 Task: Add description "I am humbled and grateful to have received several notable honors and awards throughout my career".
Action: Mouse moved to (716, 66)
Screenshot: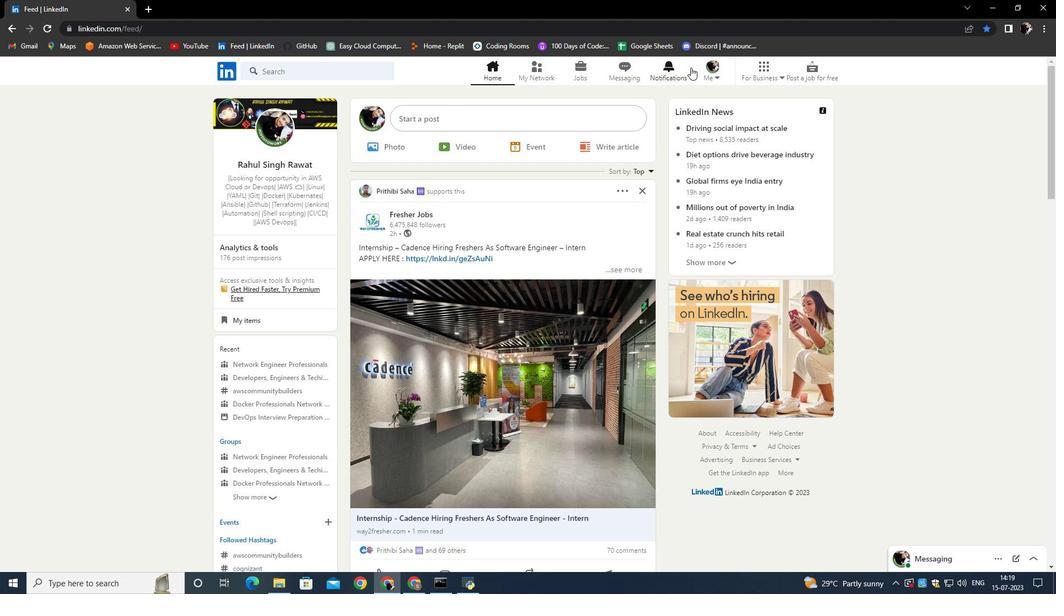
Action: Mouse pressed left at (716, 66)
Screenshot: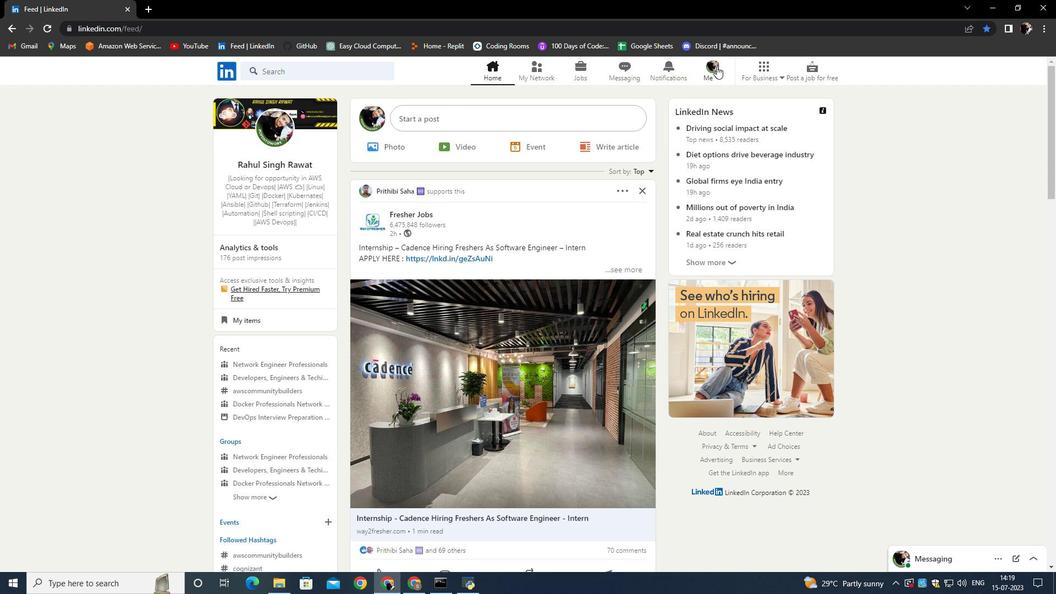 
Action: Mouse moved to (608, 147)
Screenshot: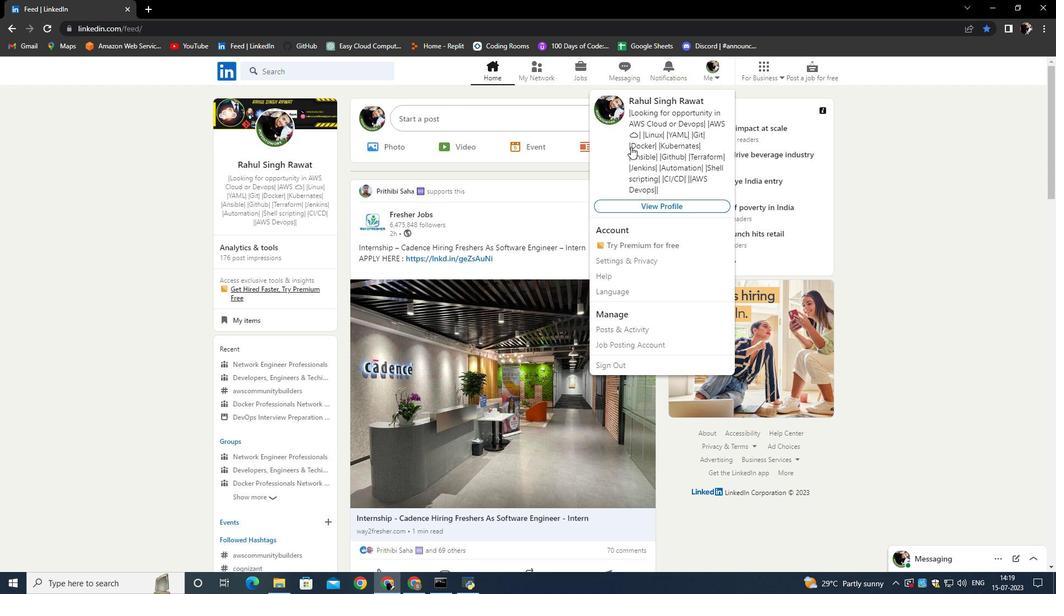 
Action: Mouse pressed left at (608, 147)
Screenshot: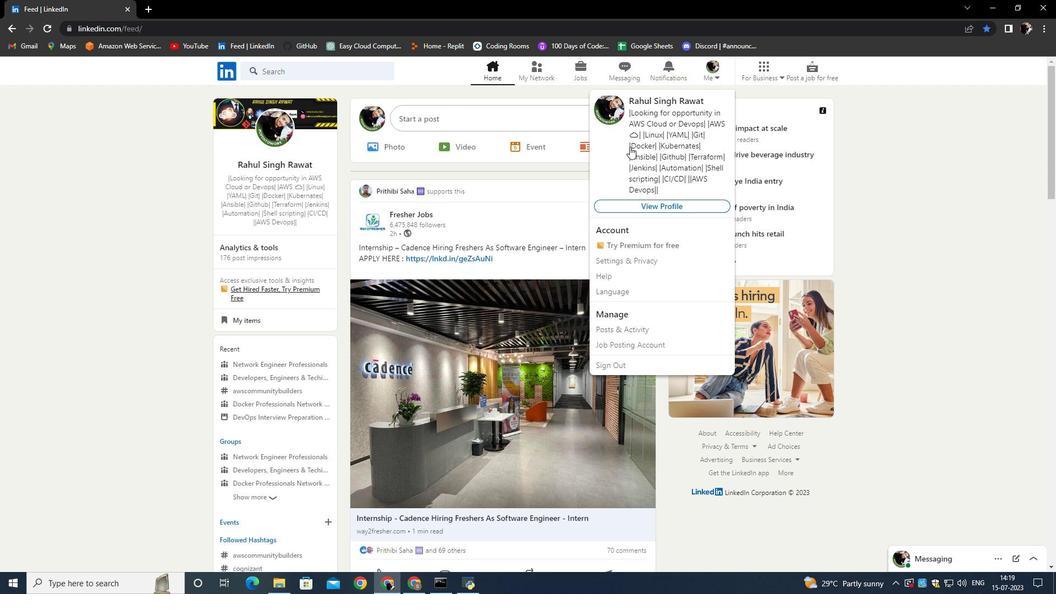 
Action: Mouse moved to (337, 418)
Screenshot: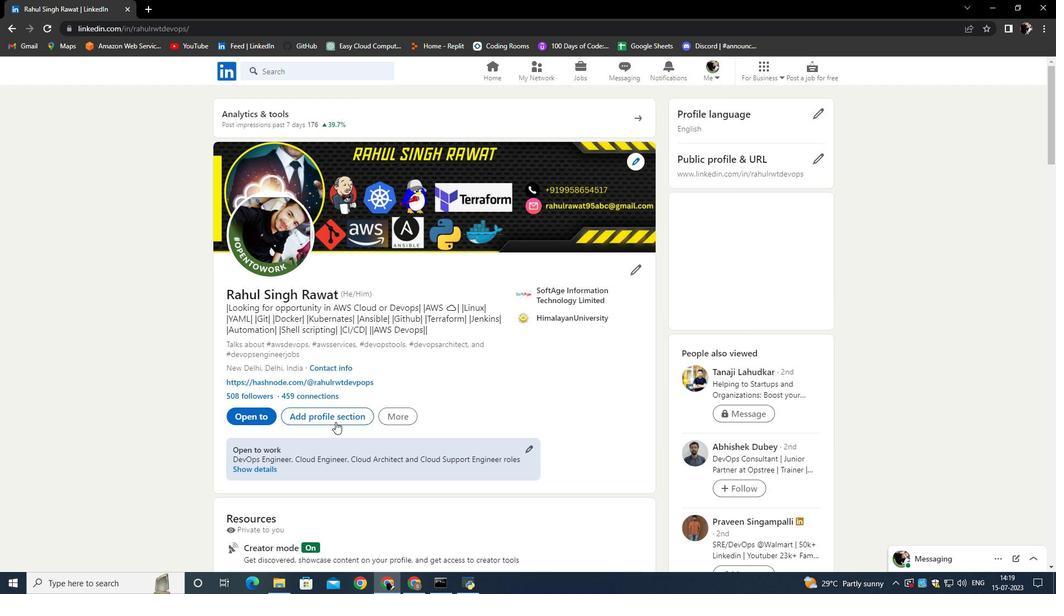 
Action: Mouse pressed left at (337, 418)
Screenshot: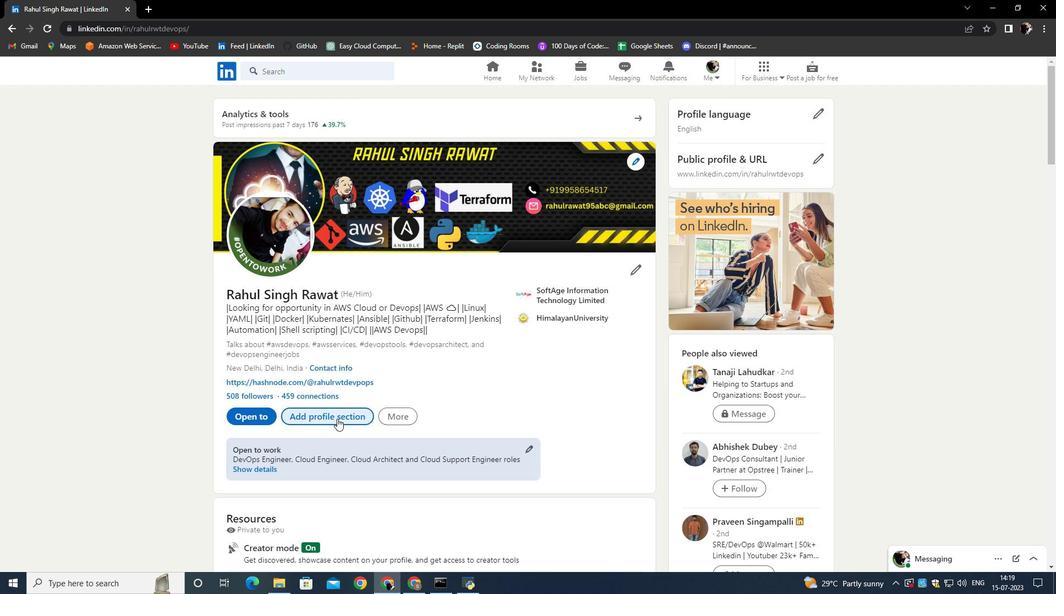 
Action: Mouse moved to (412, 299)
Screenshot: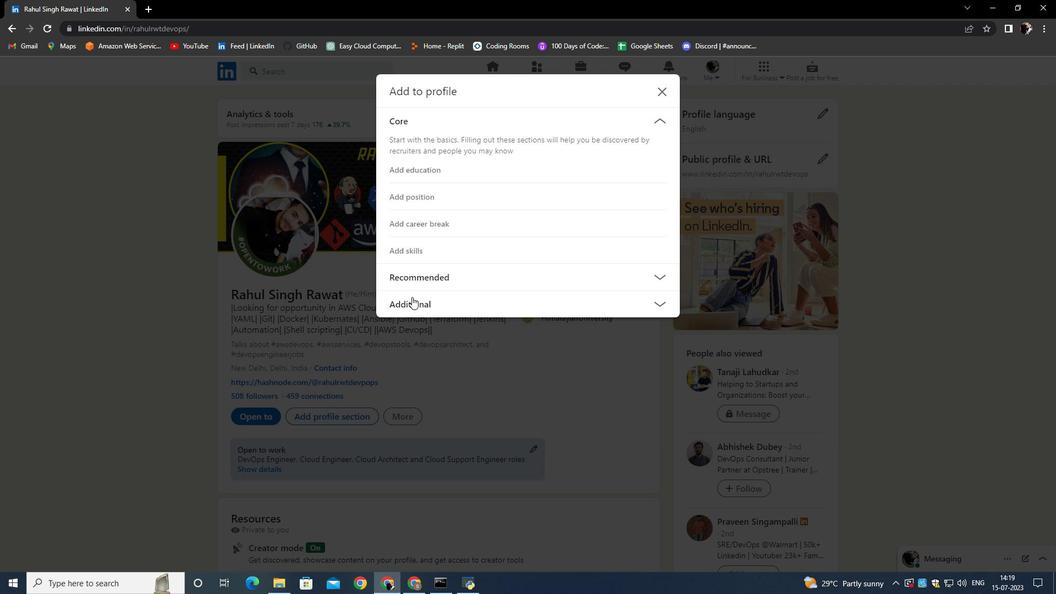
Action: Mouse pressed left at (412, 299)
Screenshot: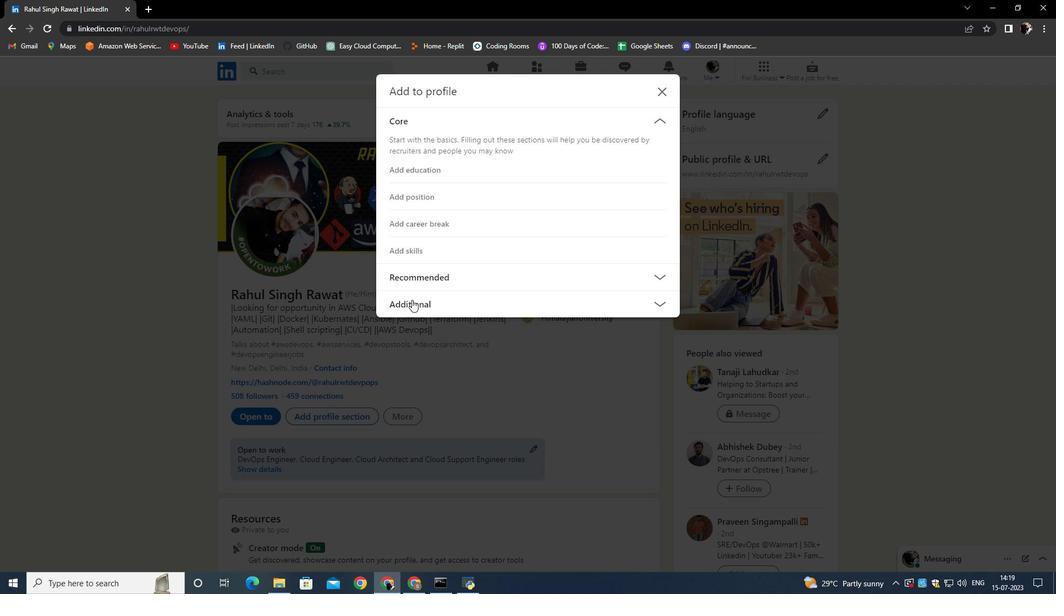 
Action: Mouse moved to (419, 306)
Screenshot: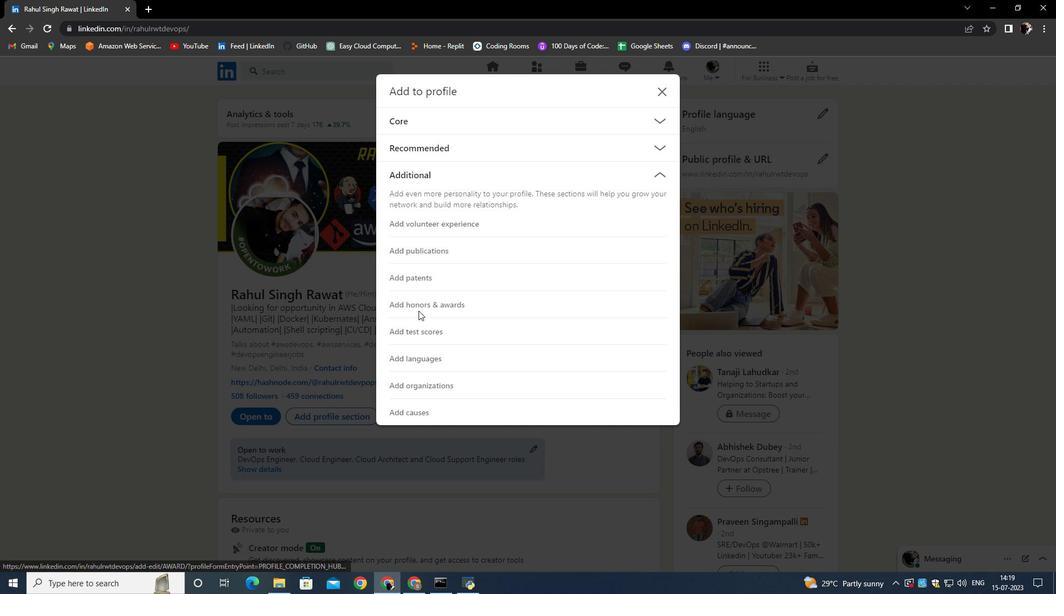 
Action: Mouse pressed left at (419, 306)
Screenshot: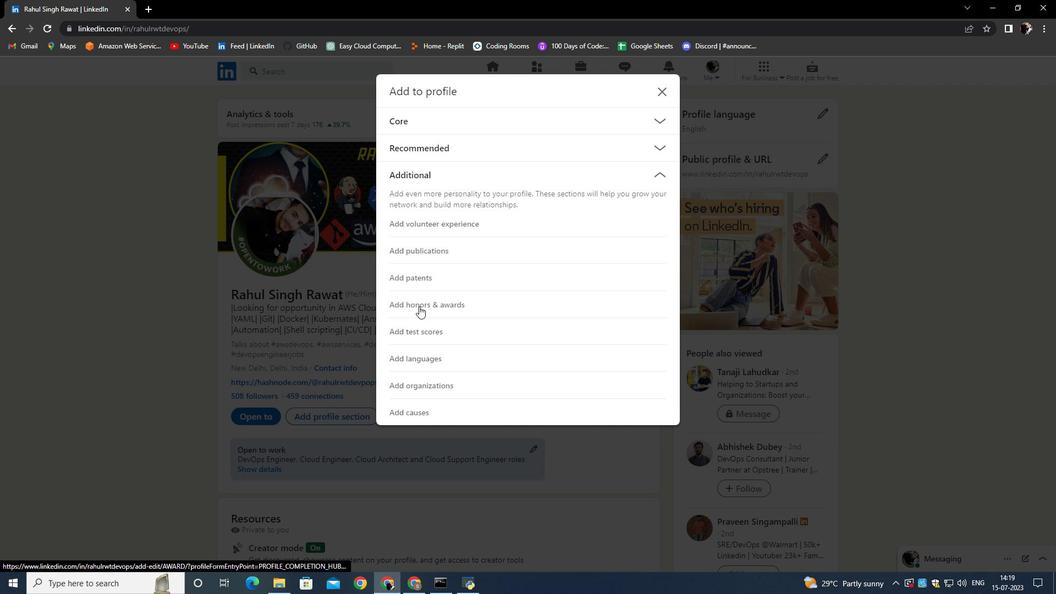
Action: Mouse moved to (418, 352)
Screenshot: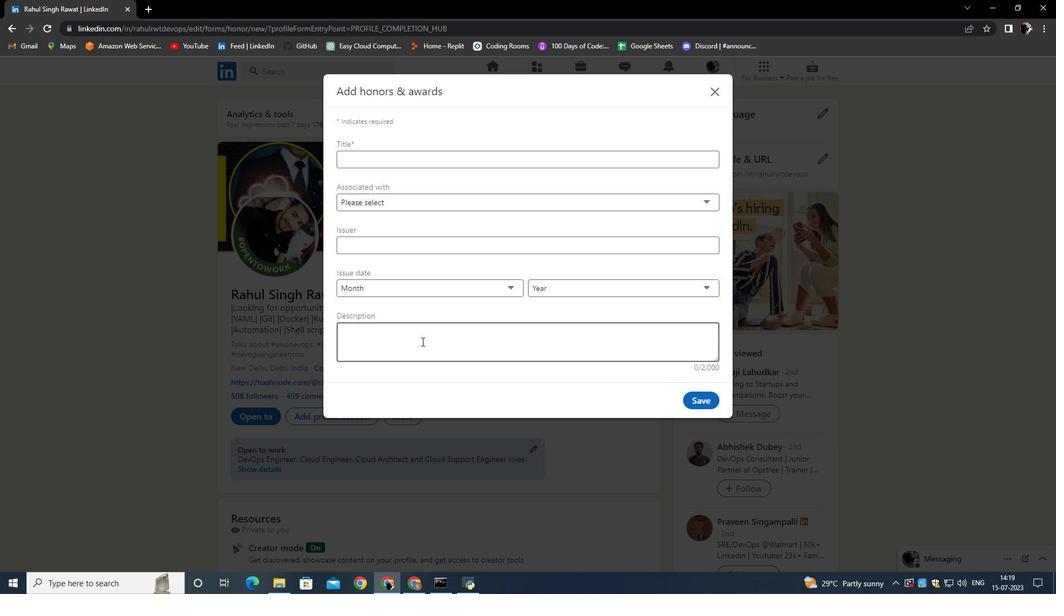 
Action: Mouse pressed left at (418, 352)
Screenshot: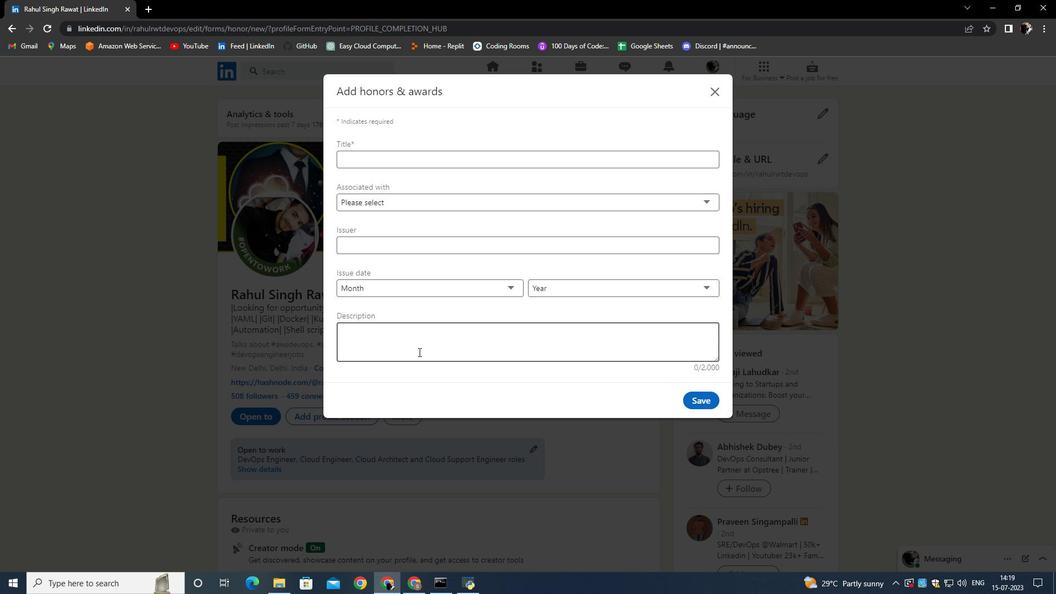 
Action: Key pressed <Key.caps_lock>I<Key.caps_lock><Key.space>am<Key.space>humbled<Key.space>and<Key.space>grateful<Key.space>to<Key.space>have<Key.space>reci<Key.backspace>eived<Key.space>several<Key.space>notable<Key.space>honors<Key.space>and<Key.space>awards<Key.space>throughout<Key.space>my<Key.space>career.<Key.enter>
Screenshot: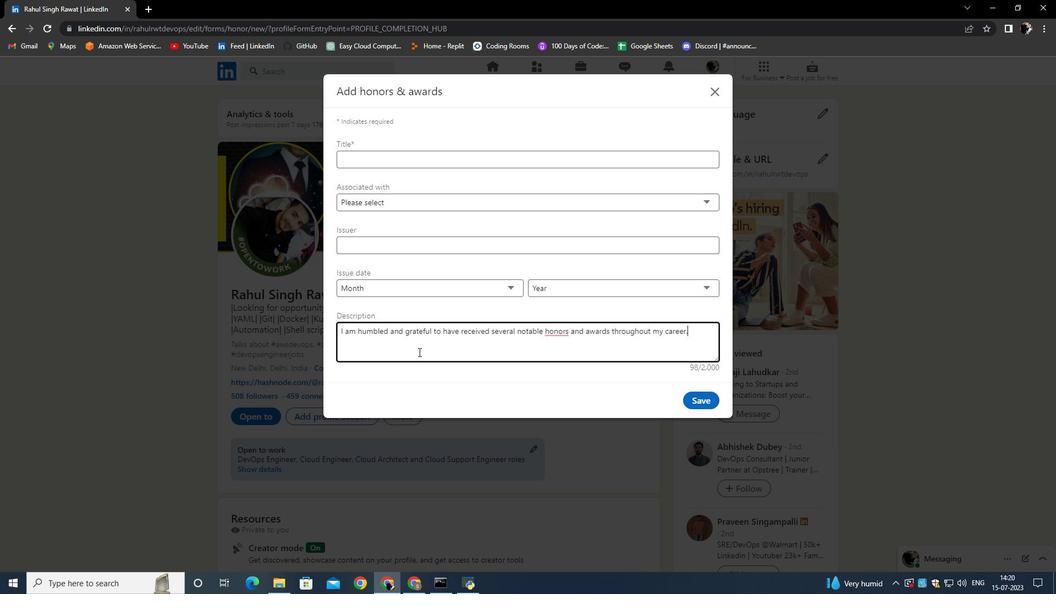 
Action: Mouse moved to (420, 364)
Screenshot: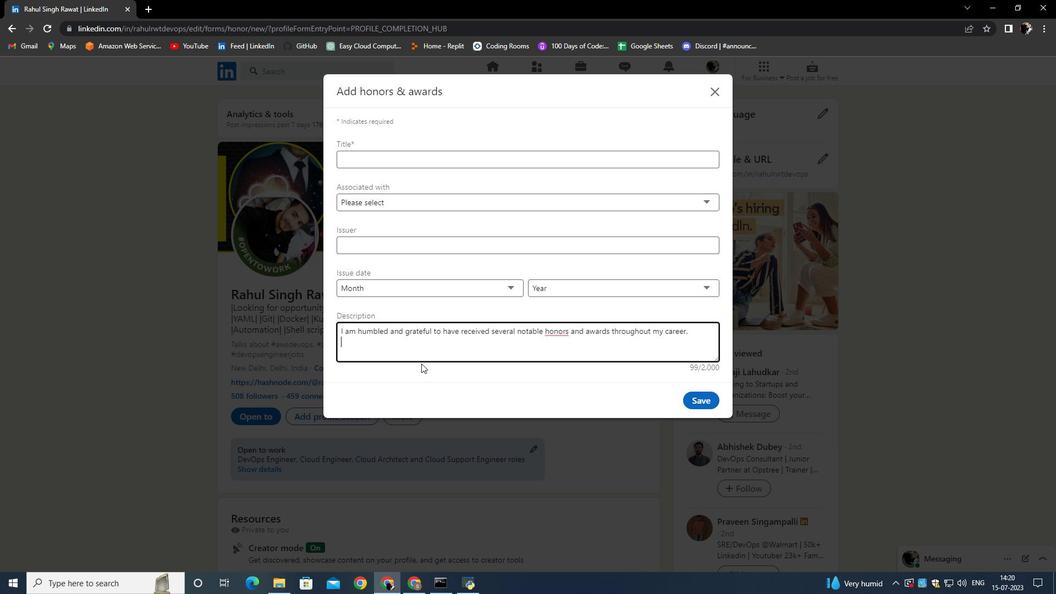 
Action: Mouse pressed left at (420, 364)
Screenshot: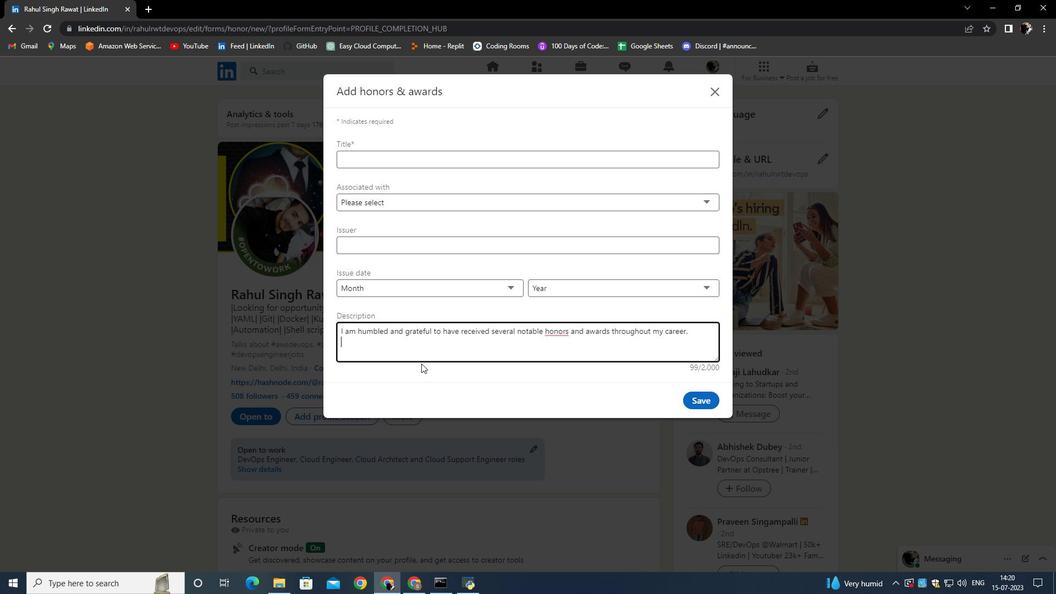 
